 Task: Find directions from Denver to Aspen, Colorado.
Action: Mouse moved to (91, 54)
Screenshot: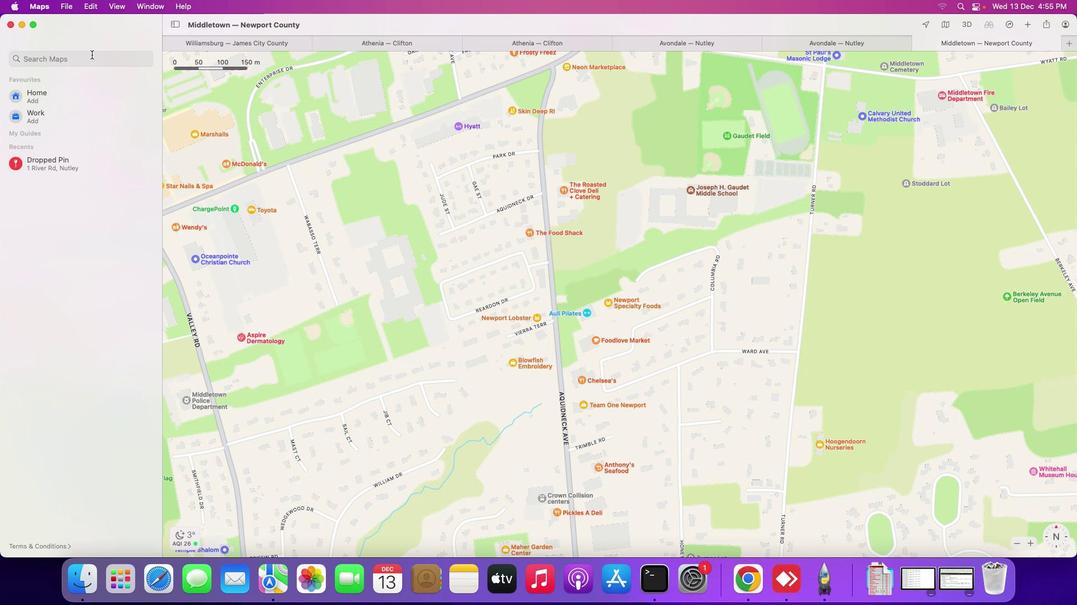 
Action: Mouse pressed left at (91, 54)
Screenshot: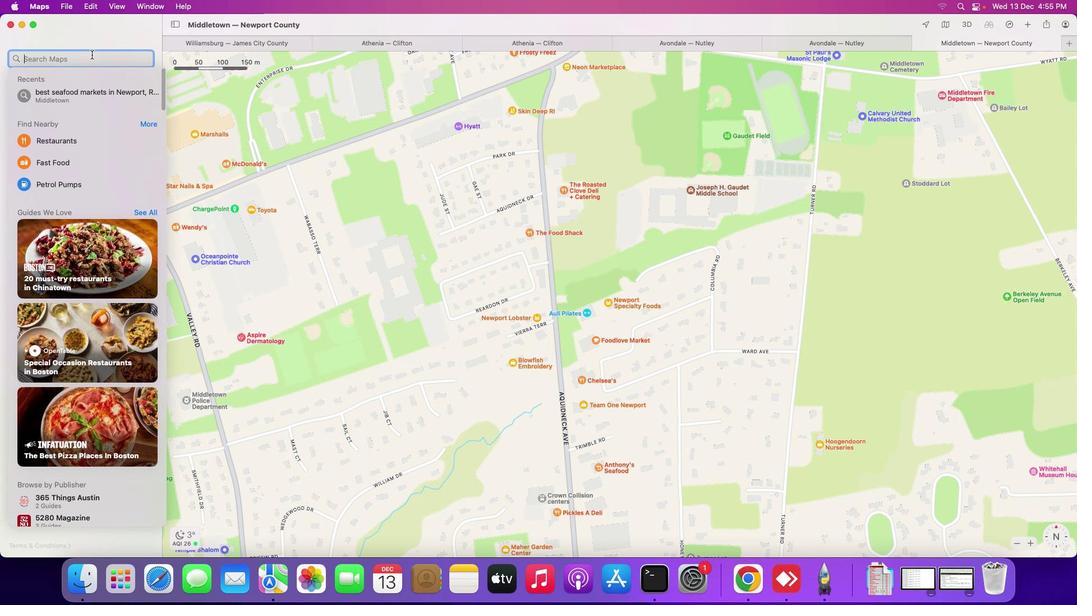 
Action: Key pressed 'd'Key.backspaceKey.shift_r'D''e''n''v''e''r'Key.space't''o'Key.spaceKey.shift_r'A''s''p''e''n'Key.spaceKey.backspace','Key.spaceKey.shift_r'C''o''l''o''r''a''d''o'Key.enter
Screenshot: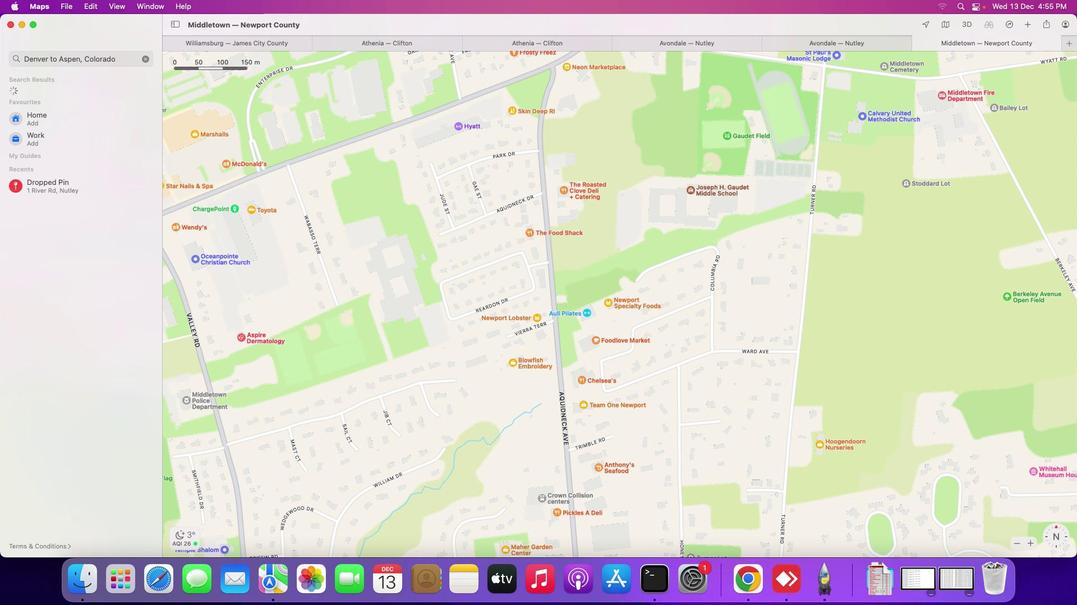 
Action: Mouse moved to (971, 223)
Screenshot: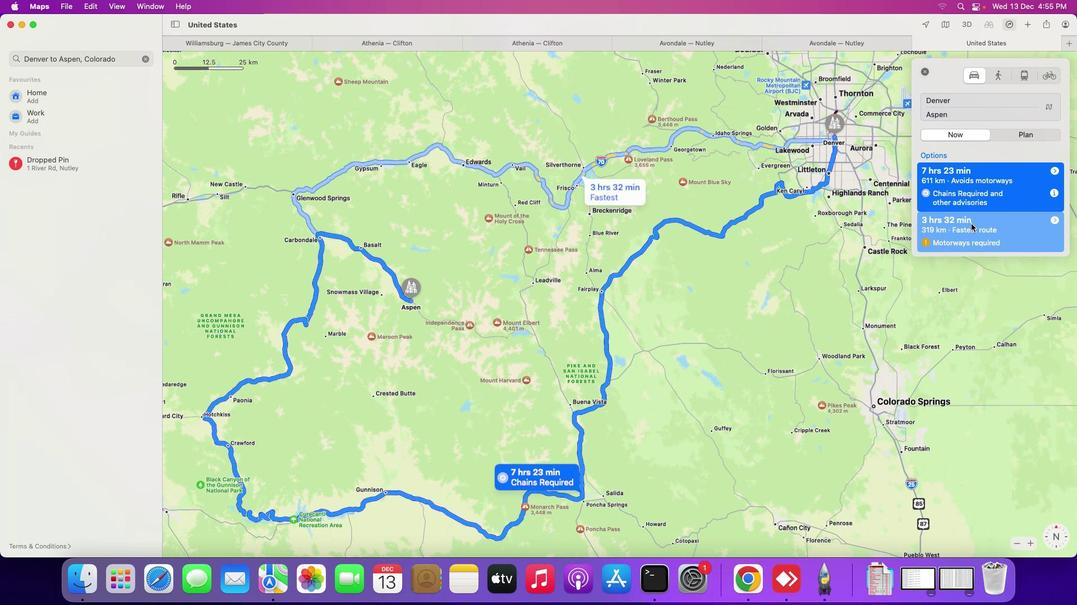 
Action: Mouse pressed left at (971, 223)
Screenshot: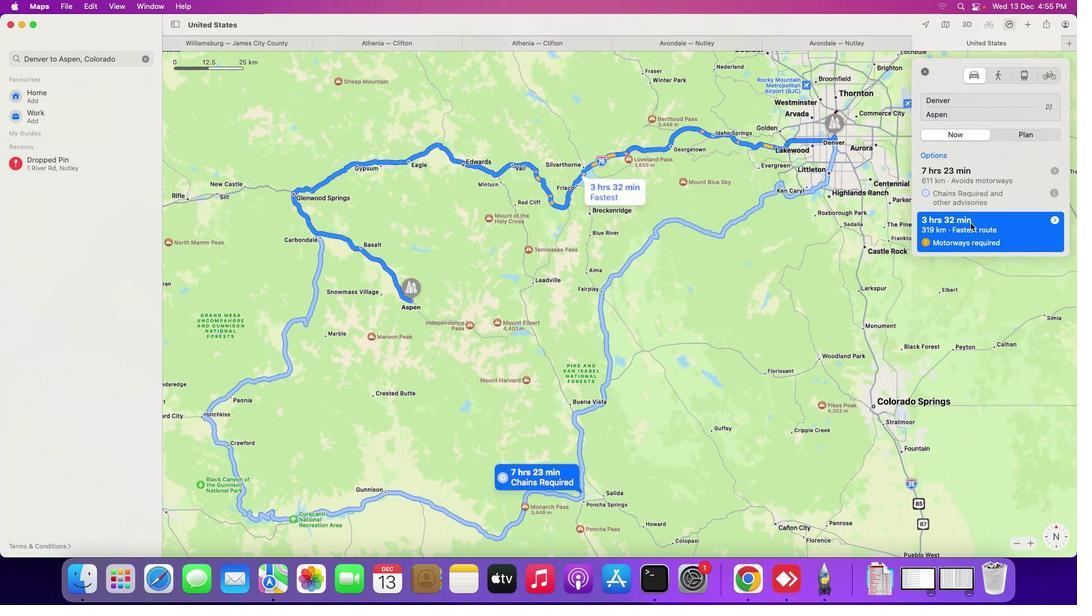 
Action: Mouse moved to (998, 75)
Screenshot: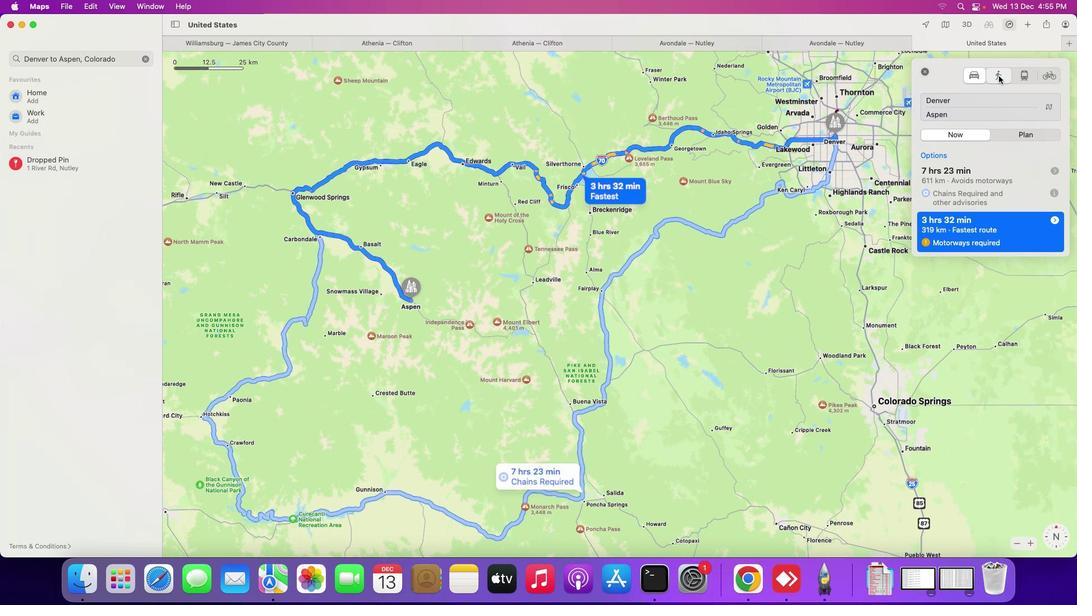 
Action: Mouse pressed left at (998, 75)
Screenshot: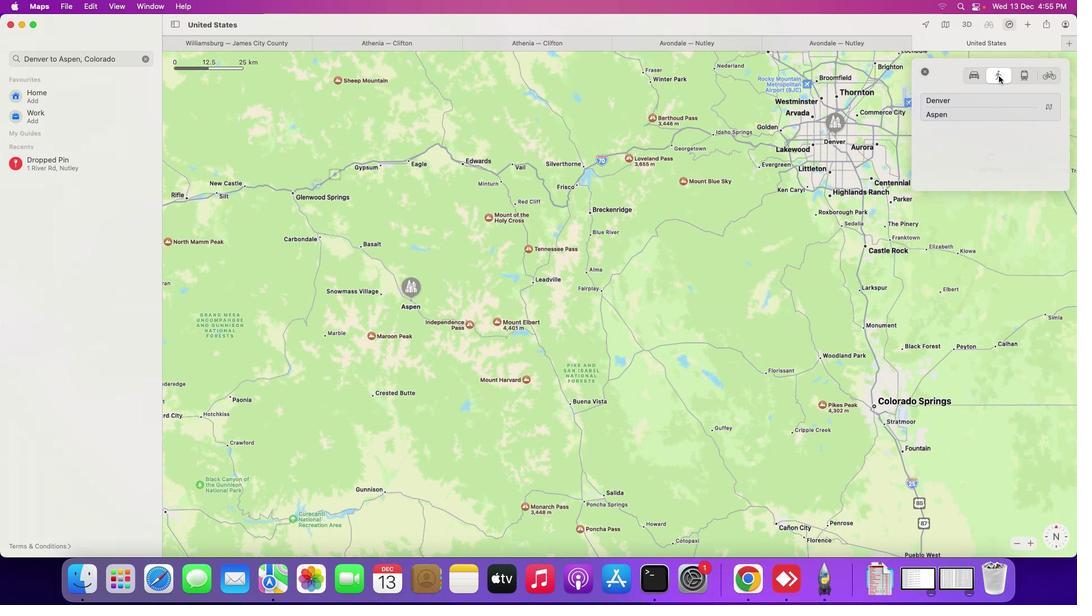 
Action: Mouse moved to (1024, 75)
Screenshot: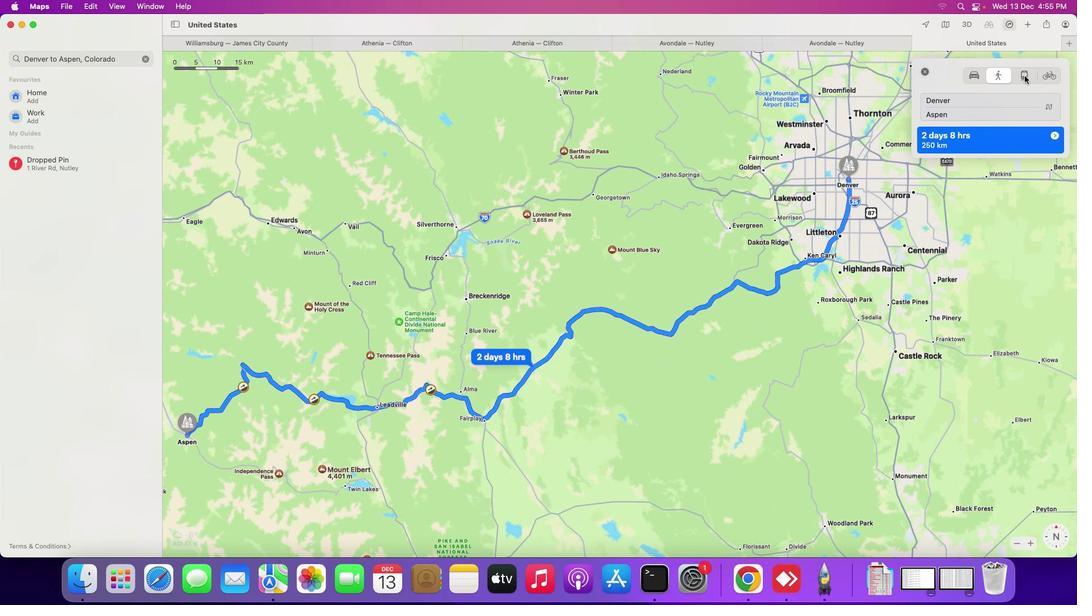 
Action: Mouse pressed left at (1024, 75)
Screenshot: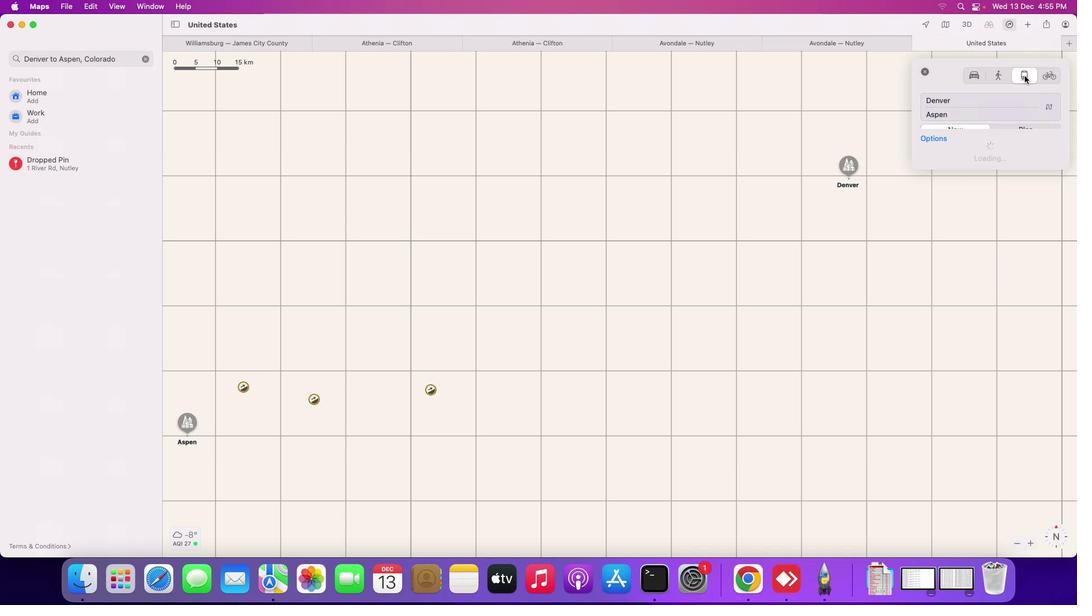 
Action: Mouse moved to (1051, 76)
Screenshot: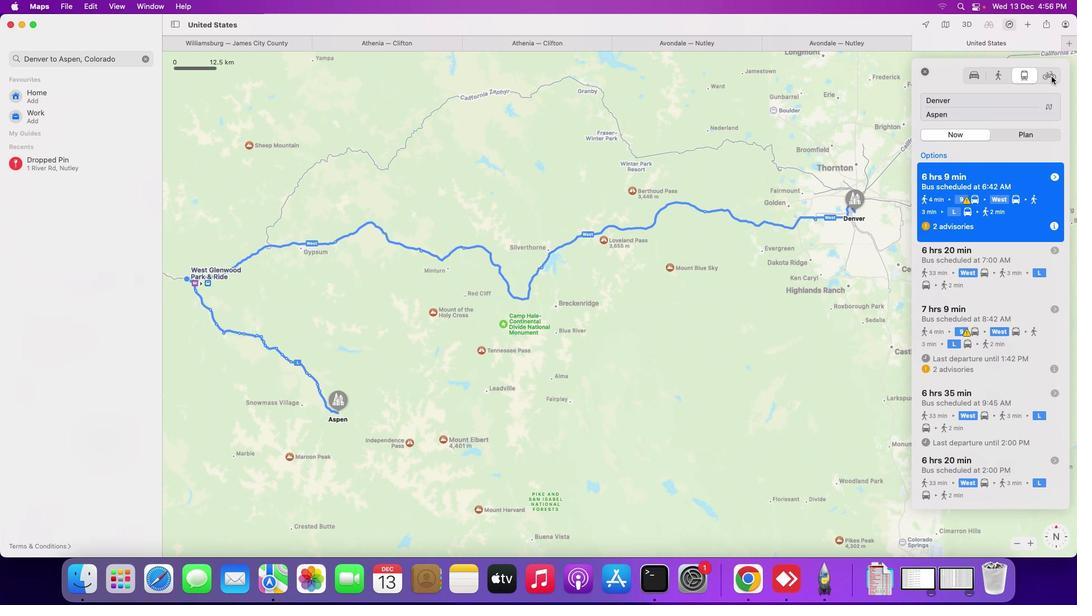 
Action: Mouse pressed left at (1051, 76)
Screenshot: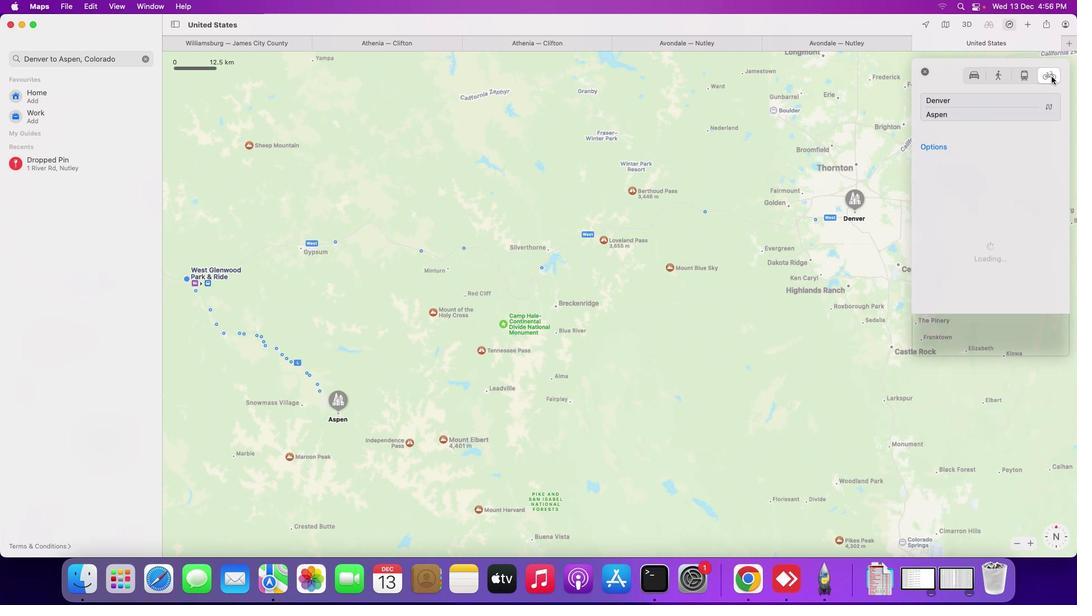 
Action: Mouse moved to (976, 74)
Screenshot: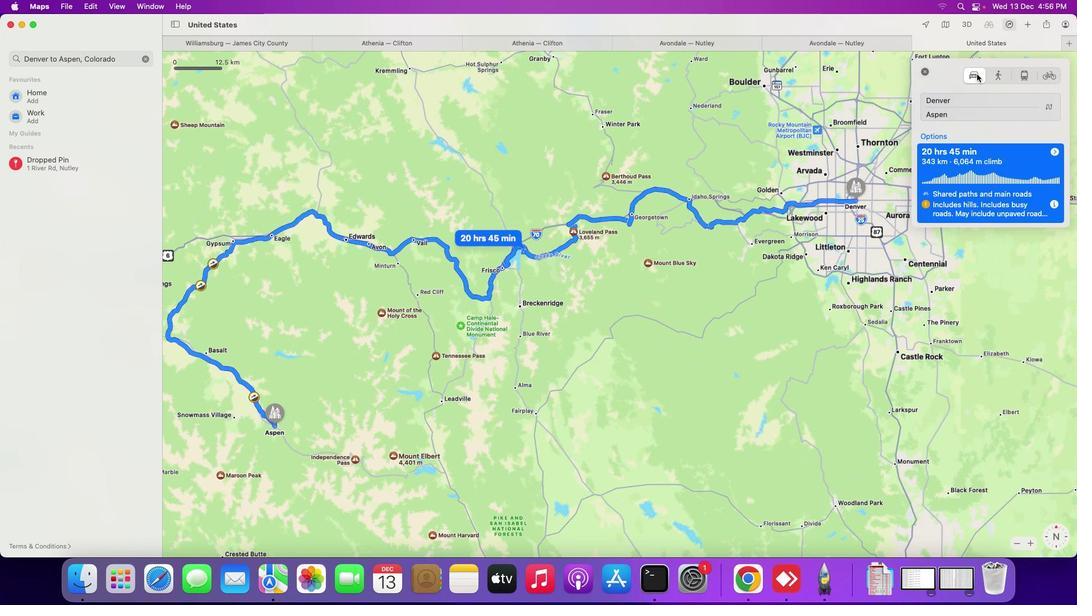 
Action: Mouse pressed left at (976, 74)
Screenshot: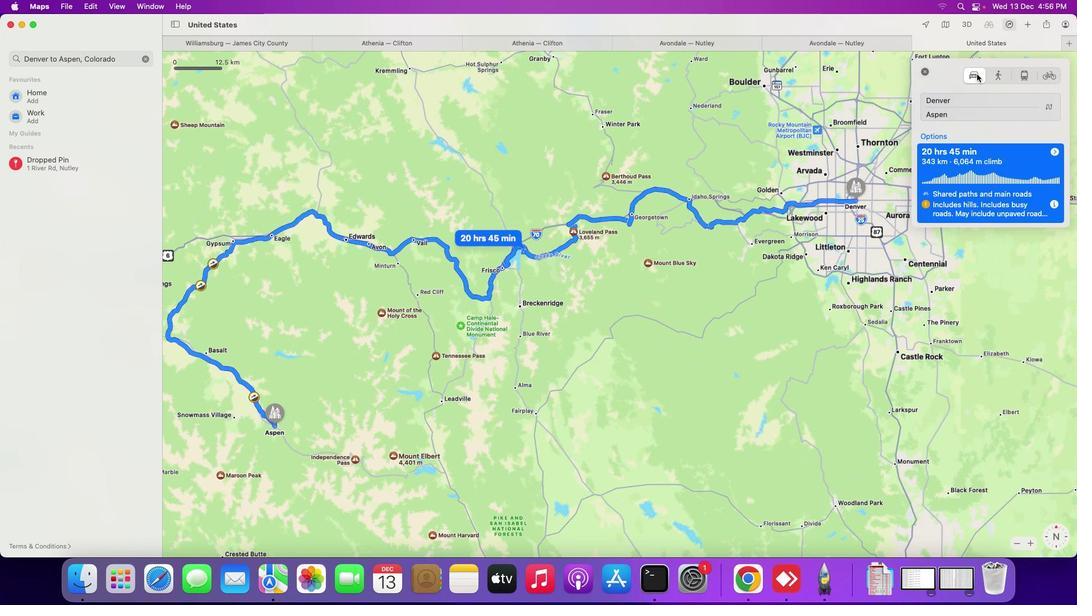 
Action: Mouse moved to (975, 236)
Screenshot: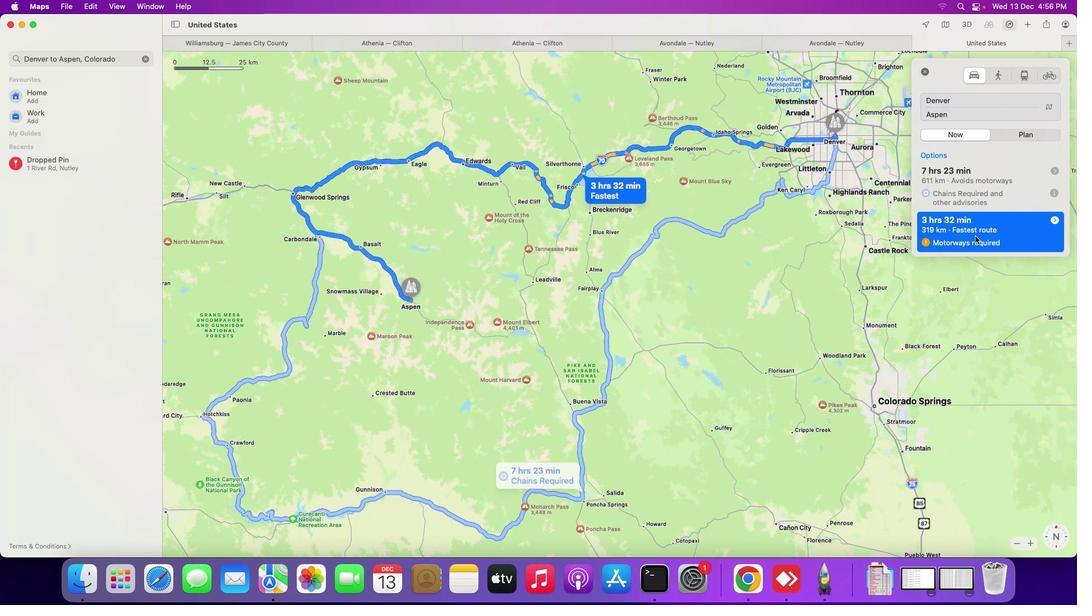 
Action: Mouse pressed left at (975, 236)
Screenshot: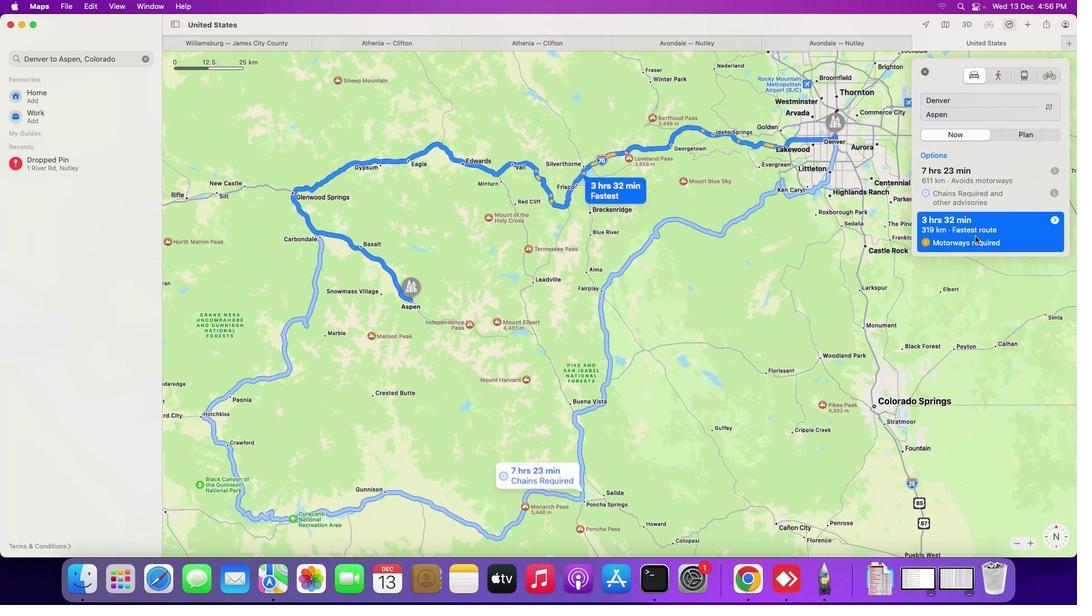 
